 Task: Move the task Implement a new cloud-based supply chain management system for a company to the section Done in the project AmplifyHQ and filter the tasks in the project by Due next week
Action: Mouse moved to (82, 280)
Screenshot: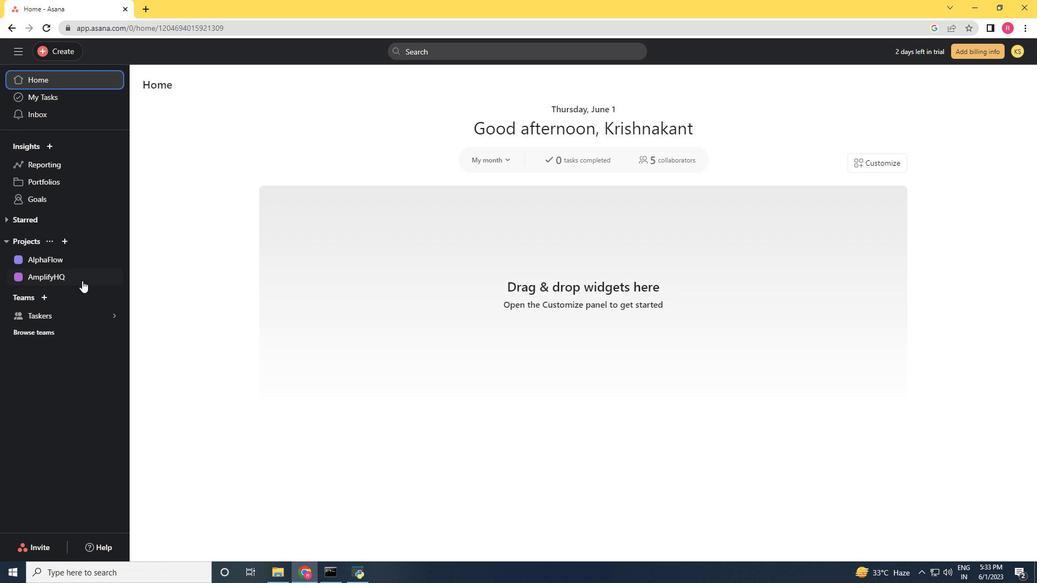 
Action: Mouse pressed left at (82, 280)
Screenshot: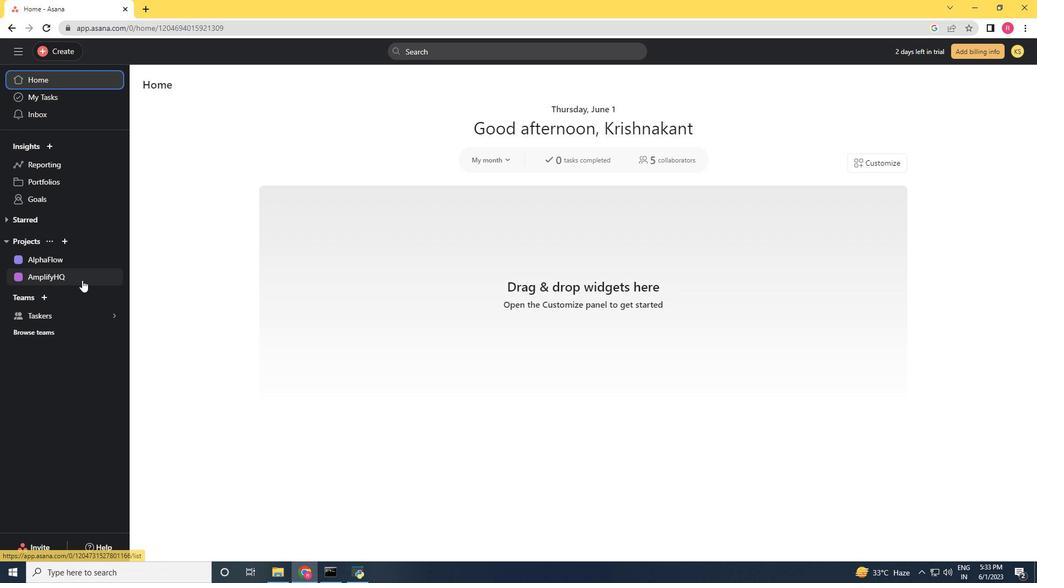 
Action: Mouse moved to (657, 200)
Screenshot: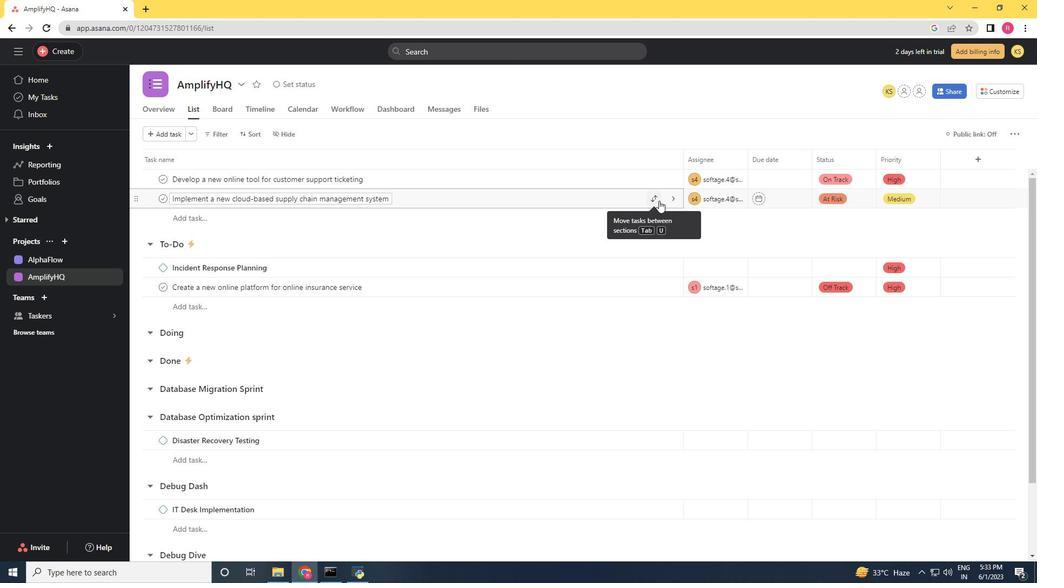 
Action: Mouse pressed left at (657, 200)
Screenshot: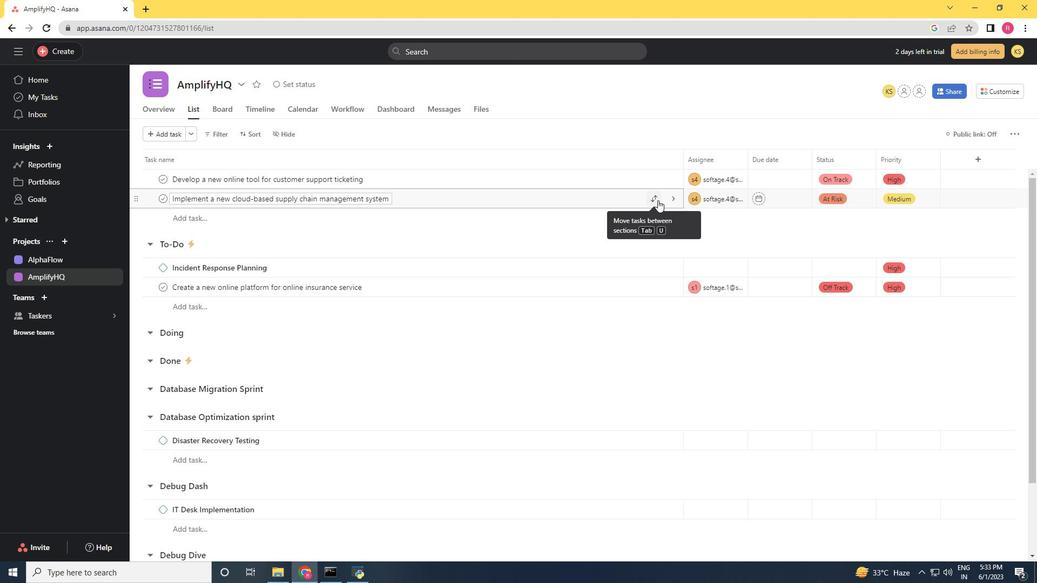 
Action: Mouse moved to (575, 292)
Screenshot: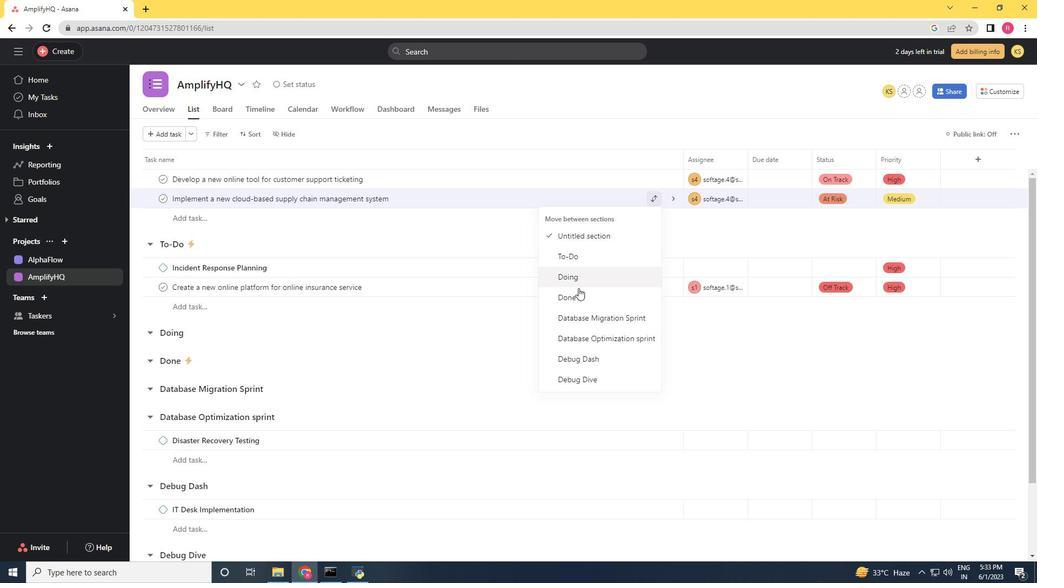 
Action: Mouse pressed left at (575, 292)
Screenshot: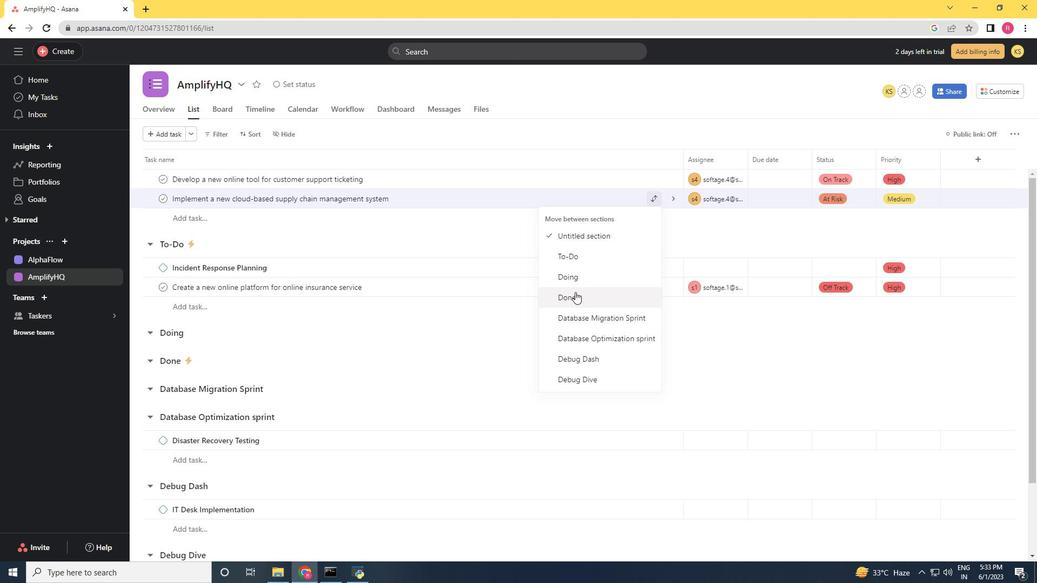 
Action: Mouse moved to (216, 133)
Screenshot: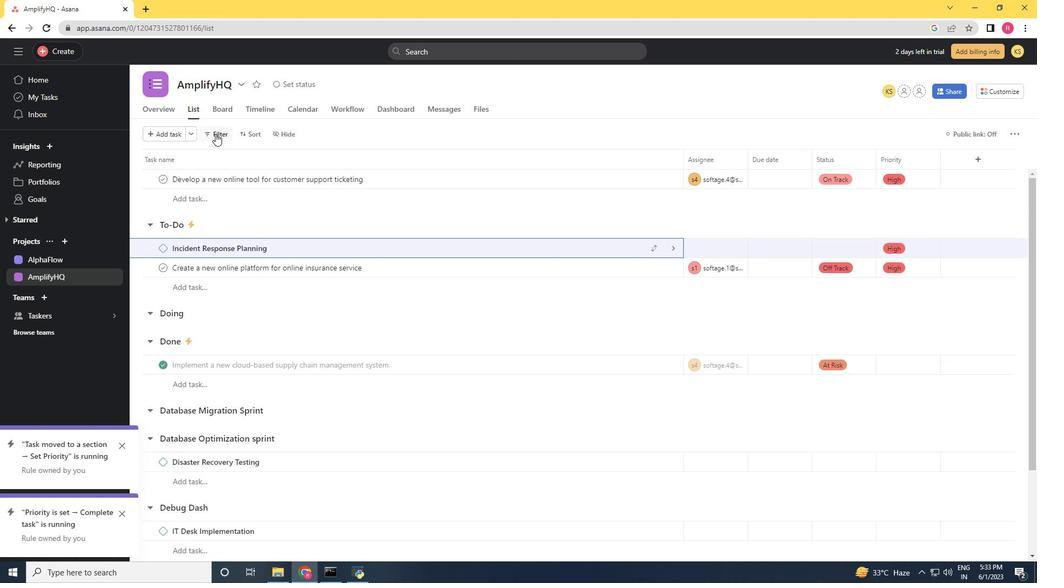 
Action: Mouse pressed left at (216, 133)
Screenshot: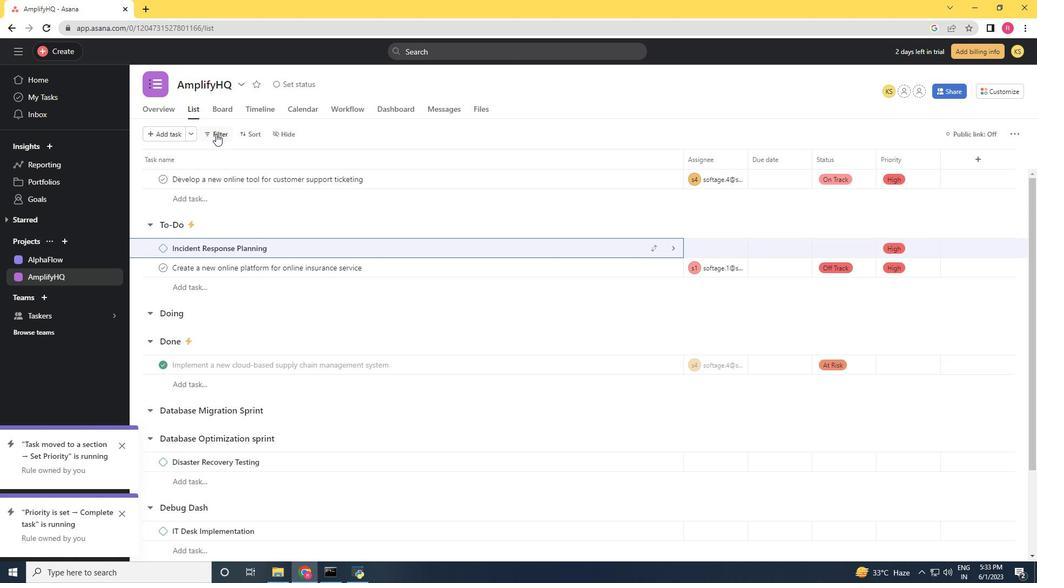 
Action: Mouse moved to (244, 192)
Screenshot: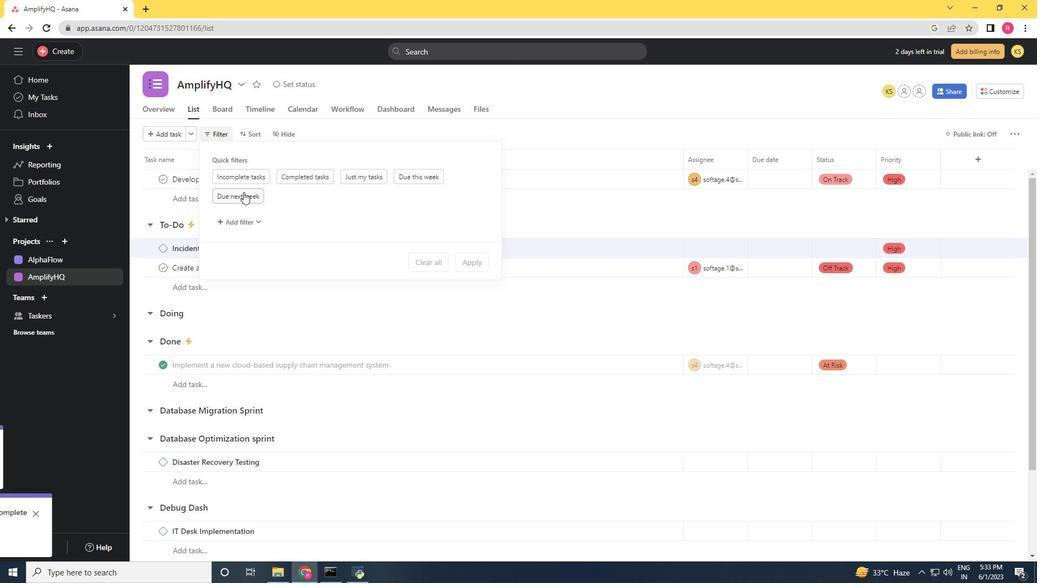 
Action: Mouse pressed left at (244, 192)
Screenshot: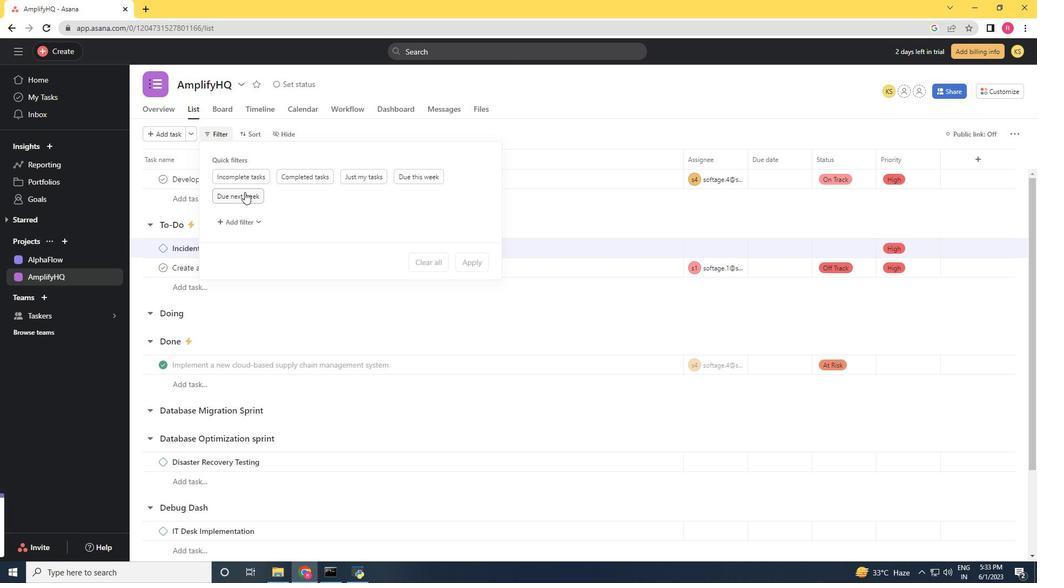 
Action: Mouse moved to (253, 189)
Screenshot: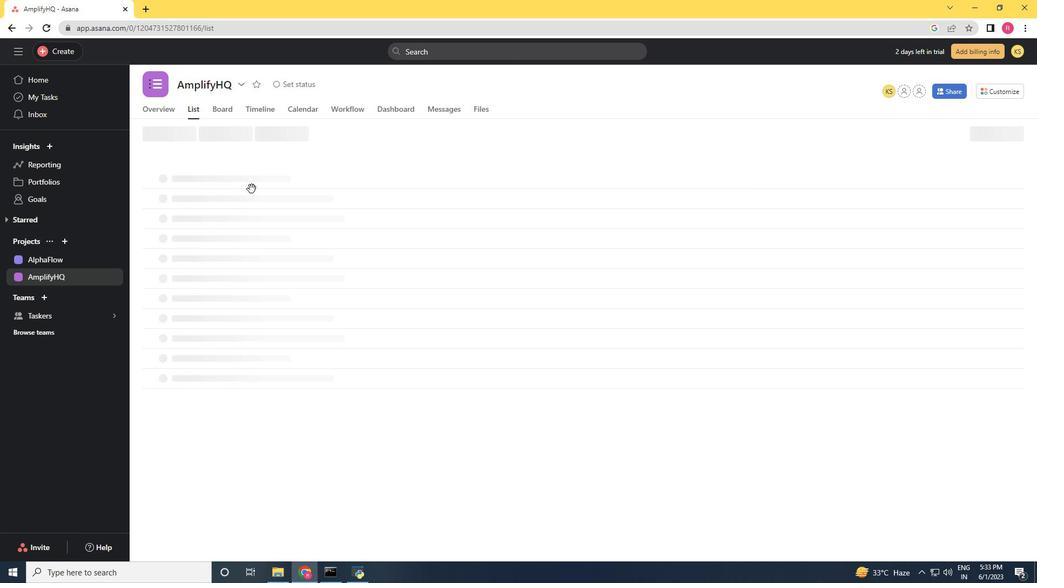 
